 Task: Add Bob's Red Mill Flaxseed Meal, Whole Ground to the cart.
Action: Mouse moved to (261, 130)
Screenshot: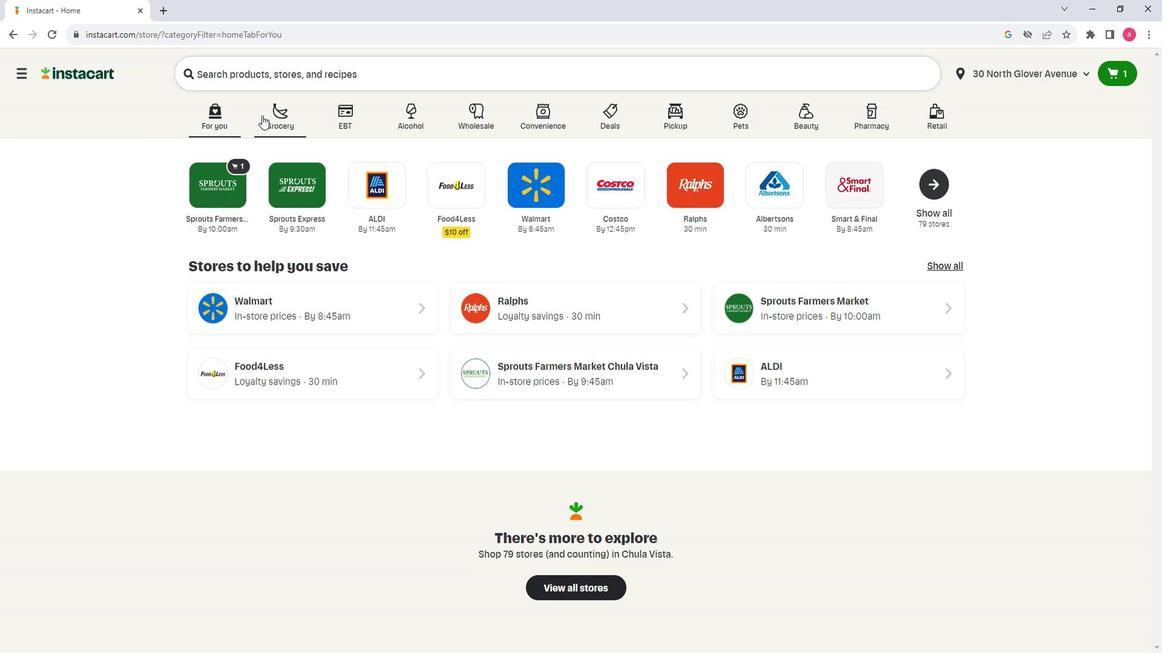 
Action: Mouse pressed left at (261, 130)
Screenshot: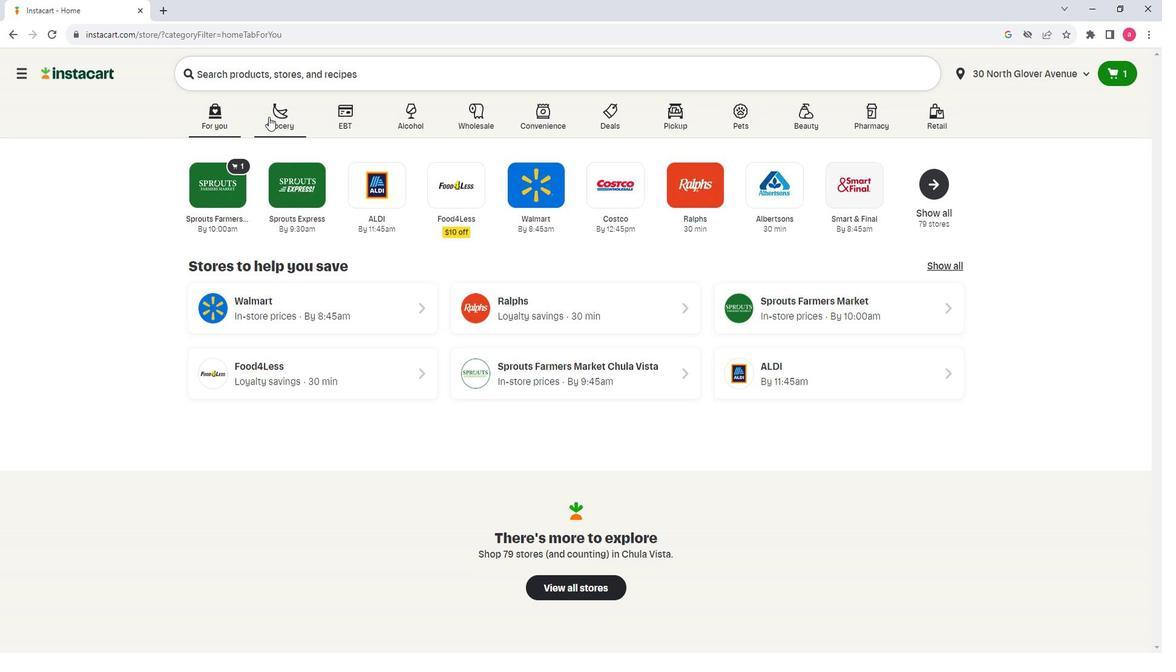 
Action: Mouse moved to (376, 355)
Screenshot: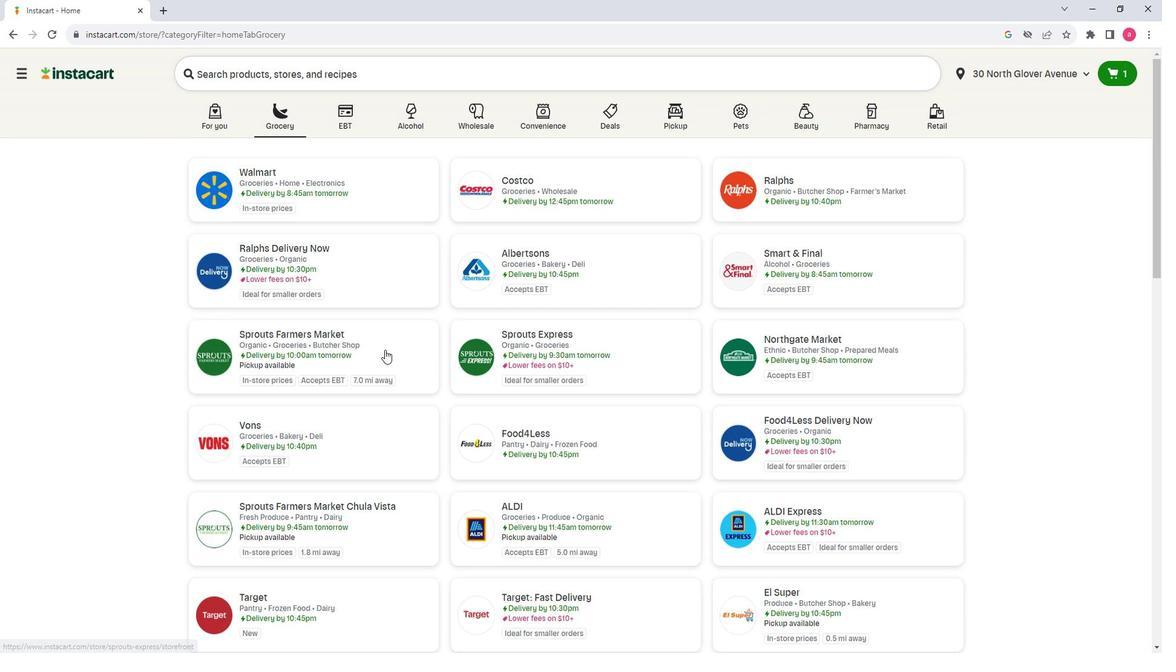 
Action: Mouse pressed left at (376, 355)
Screenshot: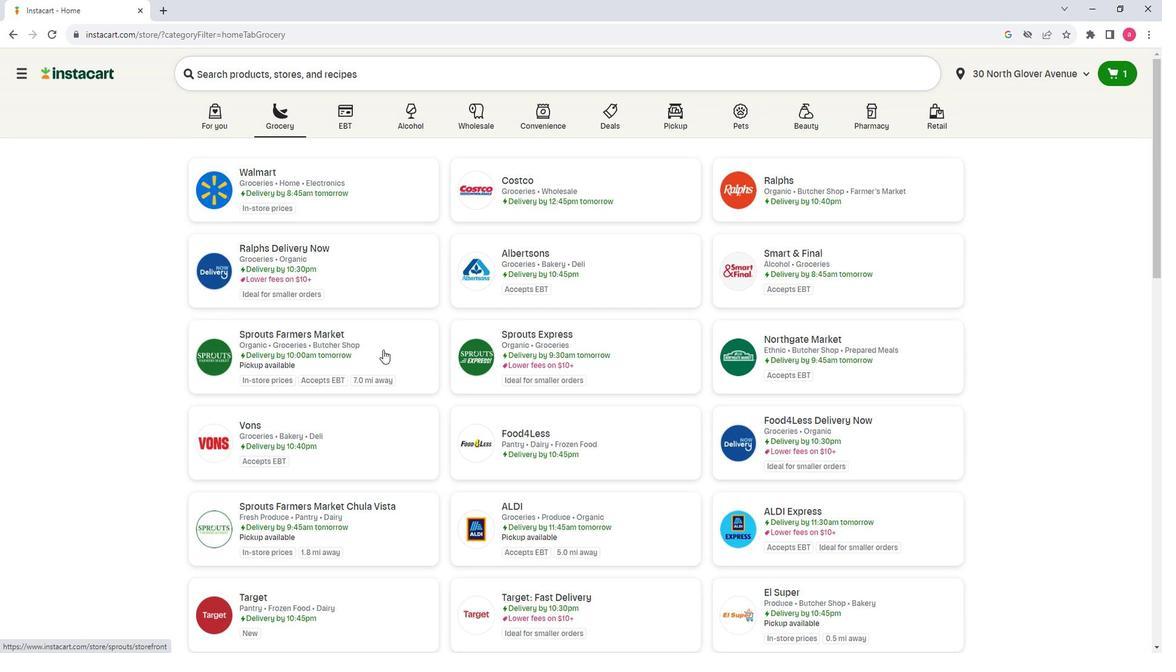 
Action: Mouse moved to (120, 376)
Screenshot: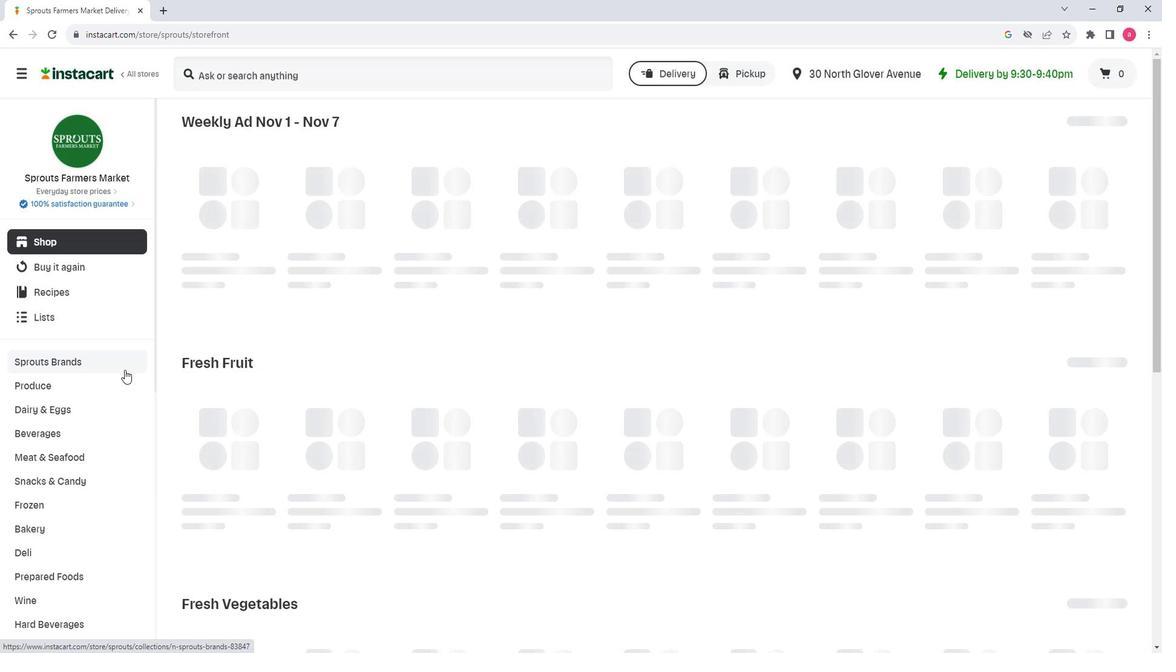 
Action: Mouse scrolled (120, 375) with delta (0, 0)
Screenshot: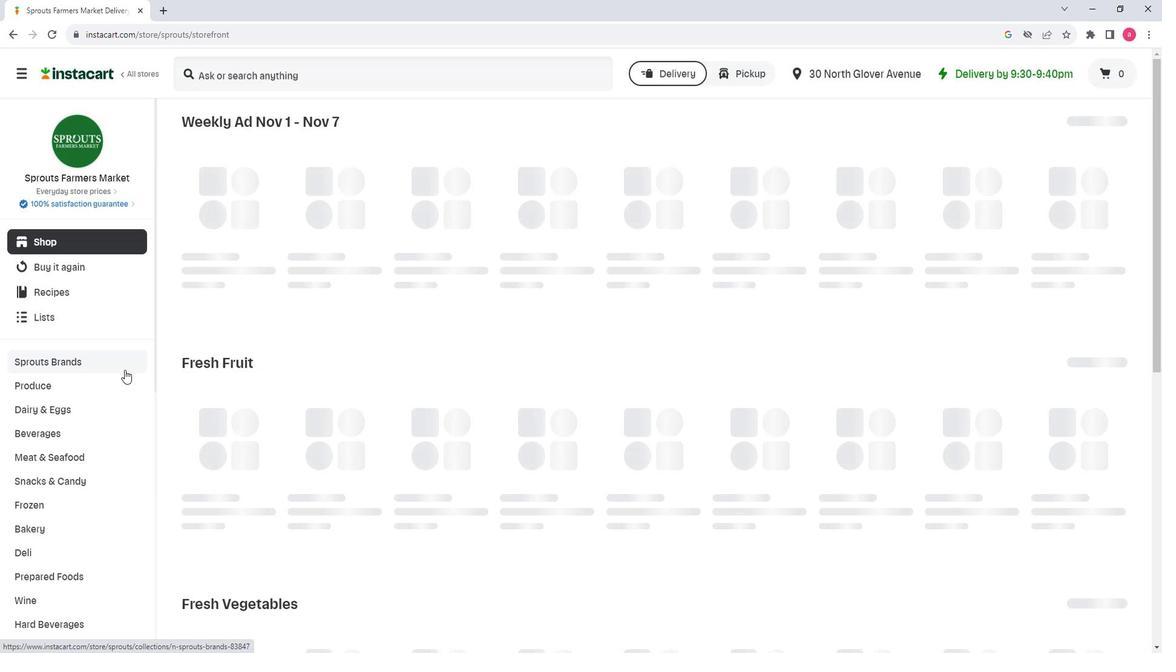 
Action: Mouse moved to (120, 377)
Screenshot: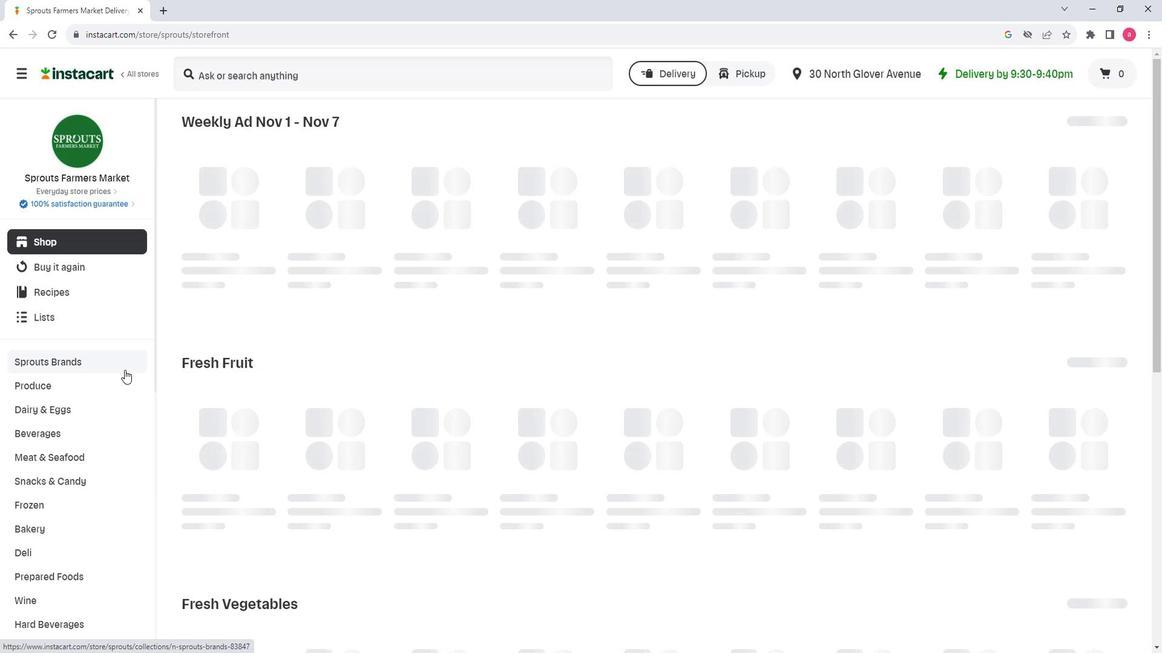 
Action: Mouse scrolled (120, 376) with delta (0, 0)
Screenshot: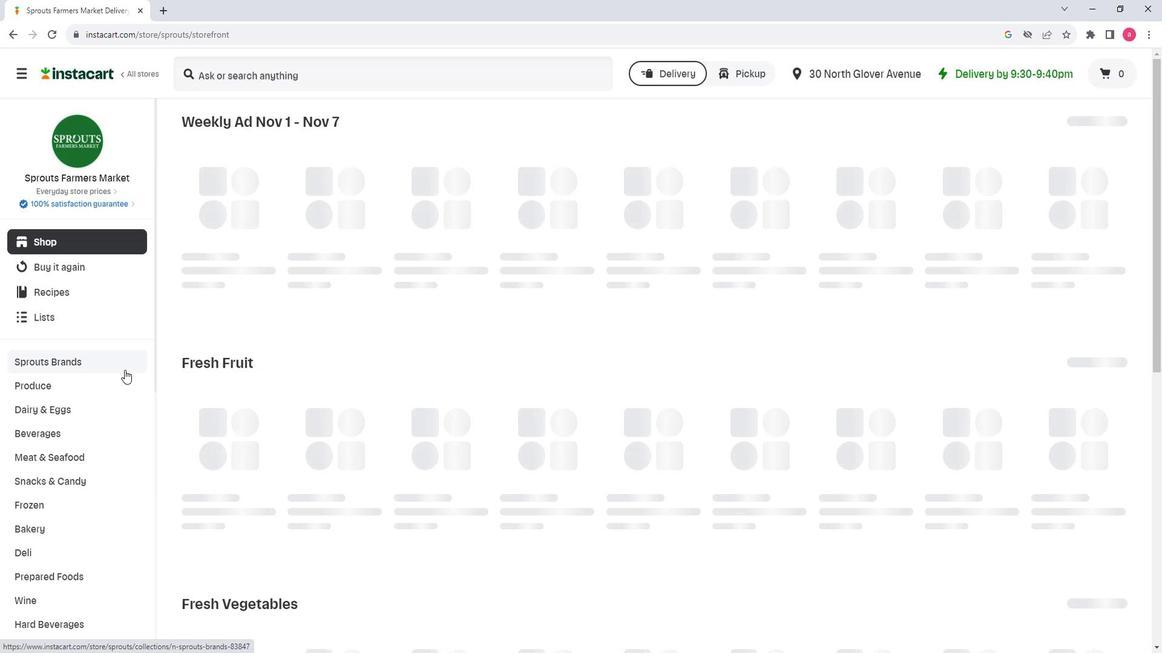 
Action: Mouse scrolled (120, 376) with delta (0, 0)
Screenshot: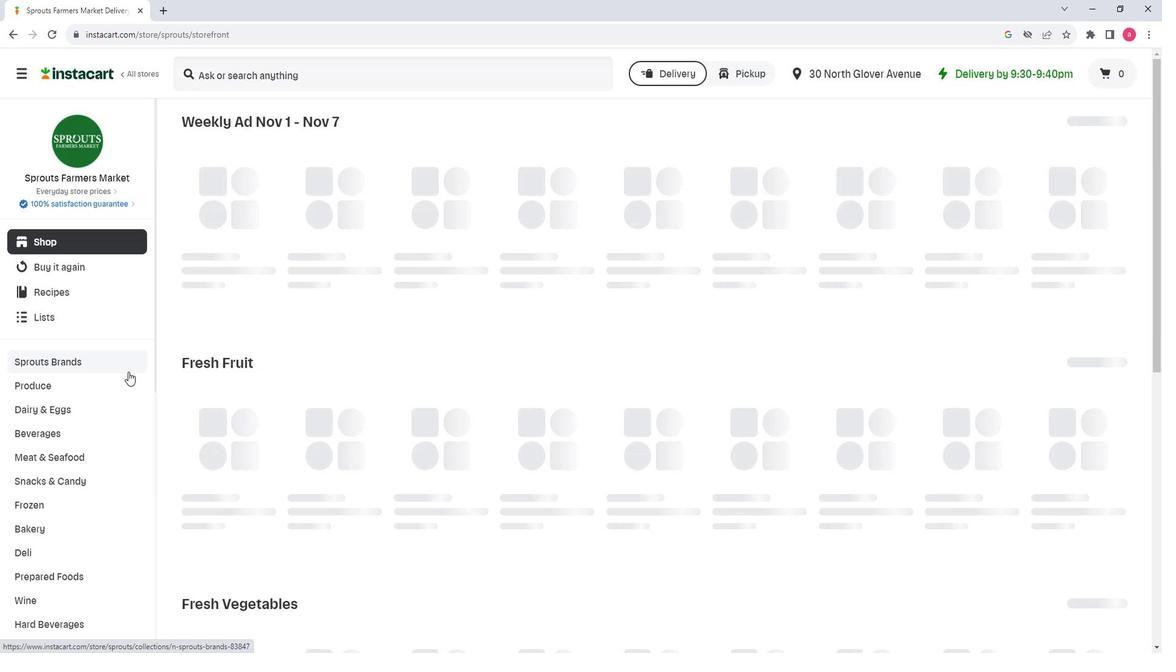 
Action: Mouse scrolled (120, 376) with delta (0, 0)
Screenshot: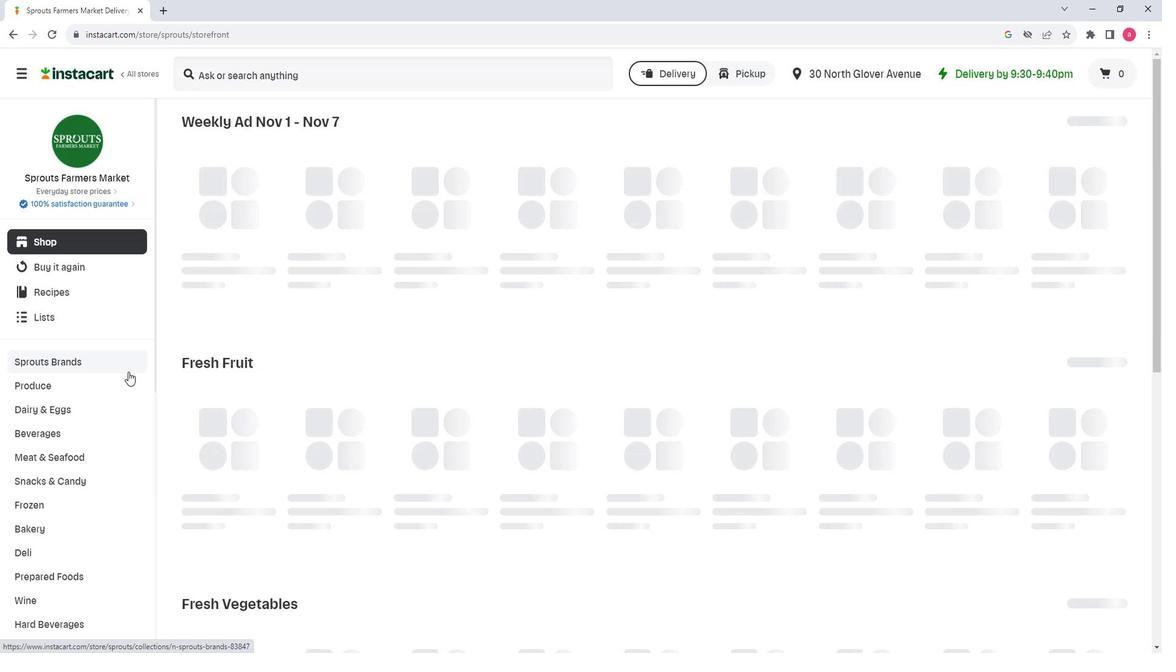 
Action: Mouse scrolled (120, 376) with delta (0, 0)
Screenshot: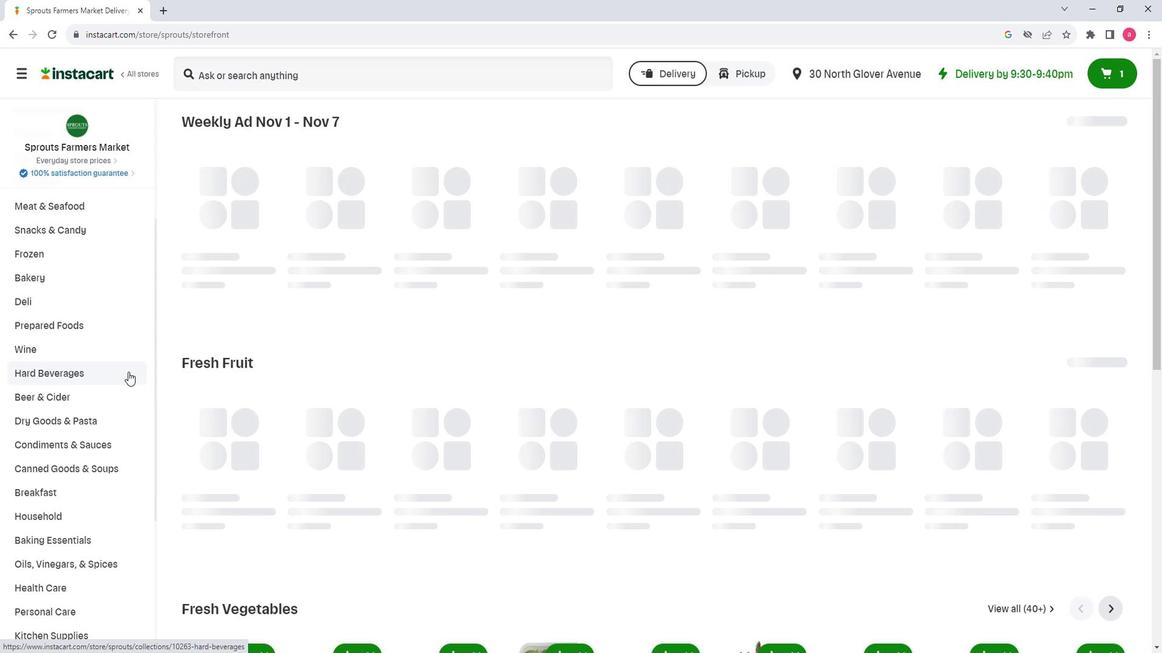 
Action: Mouse scrolled (120, 376) with delta (0, 0)
Screenshot: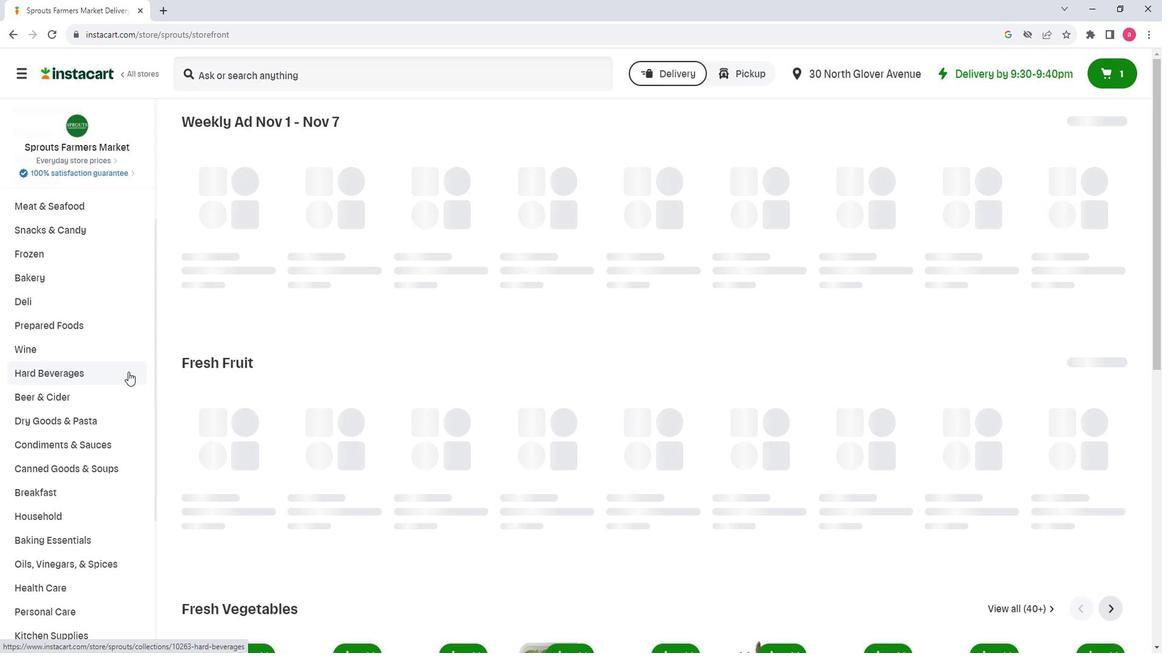 
Action: Mouse moved to (120, 378)
Screenshot: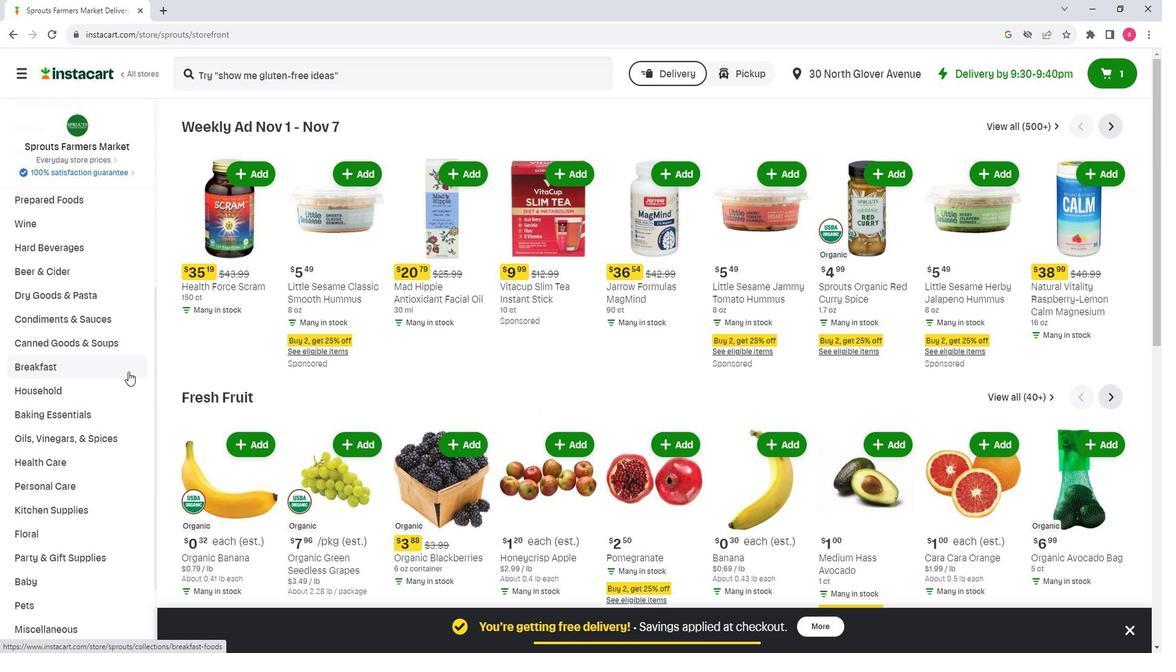
Action: Mouse scrolled (120, 378) with delta (0, 0)
Screenshot: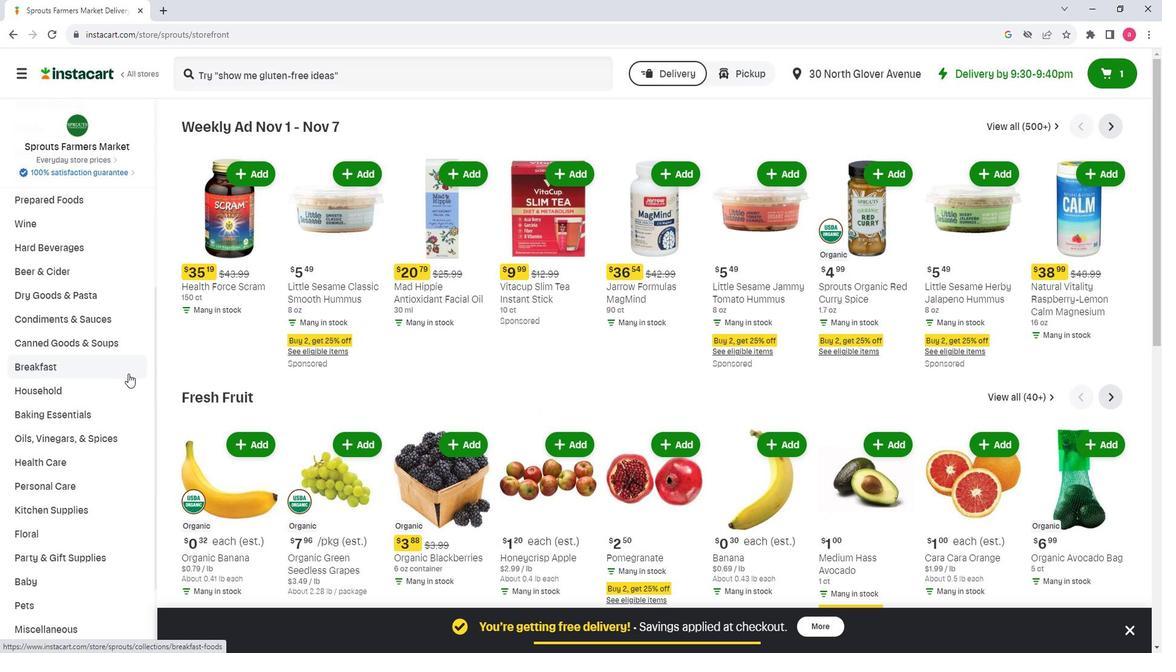
Action: Mouse moved to (94, 360)
Screenshot: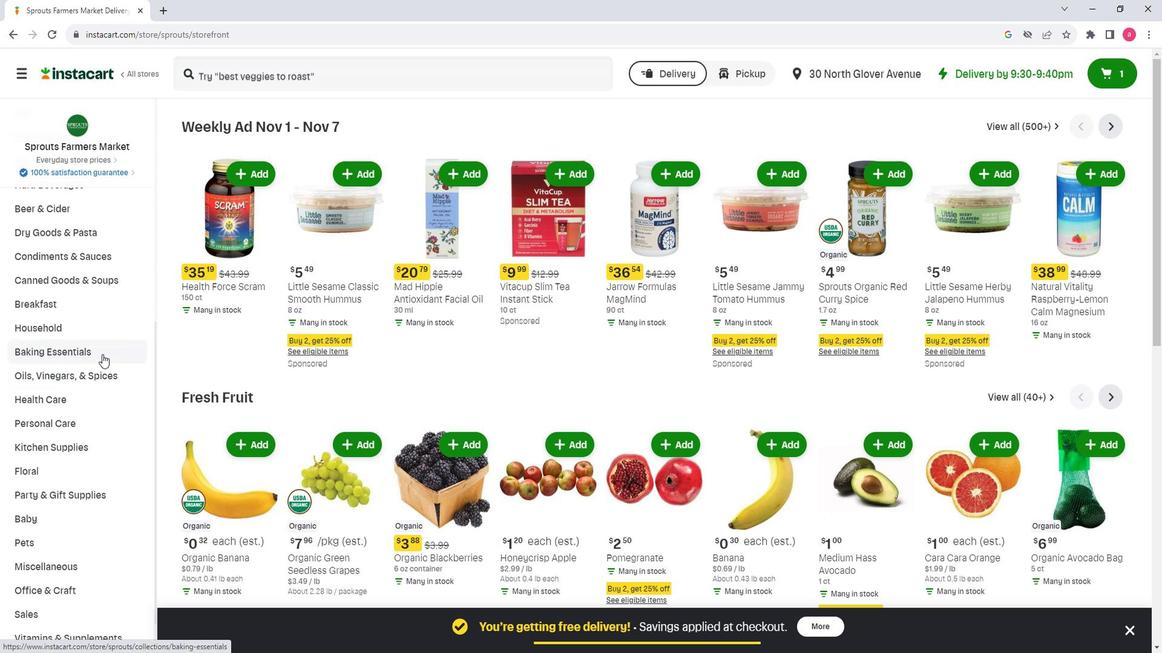 
Action: Mouse pressed left at (94, 360)
Screenshot: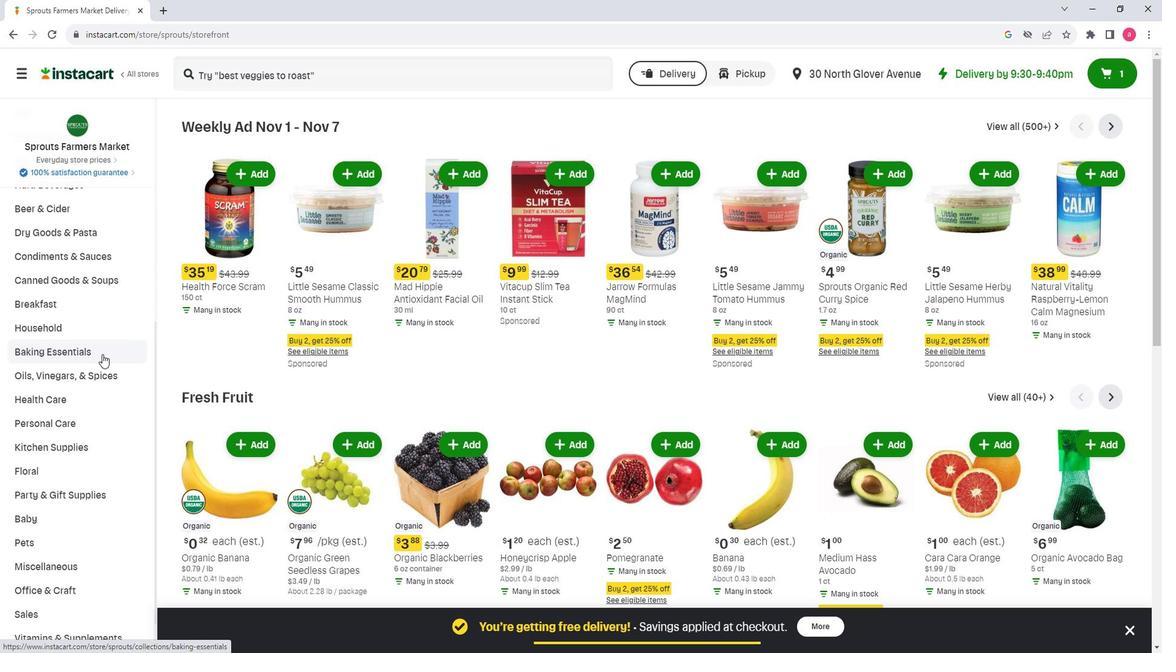 
Action: Mouse moved to (664, 168)
Screenshot: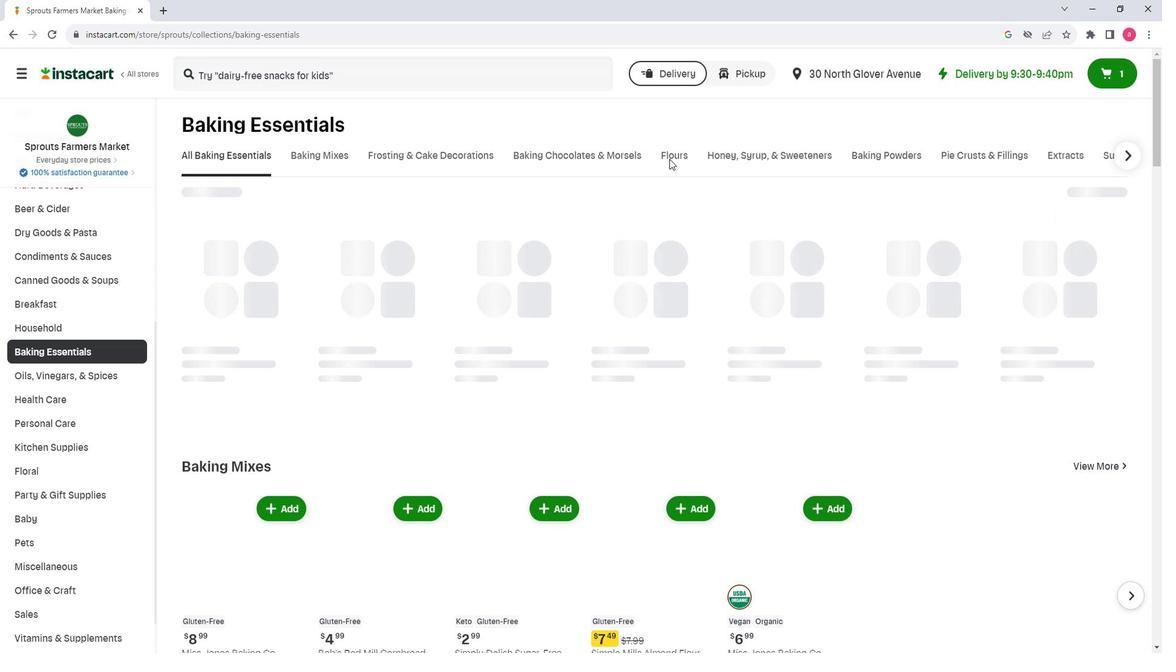 
Action: Mouse pressed left at (664, 168)
Screenshot: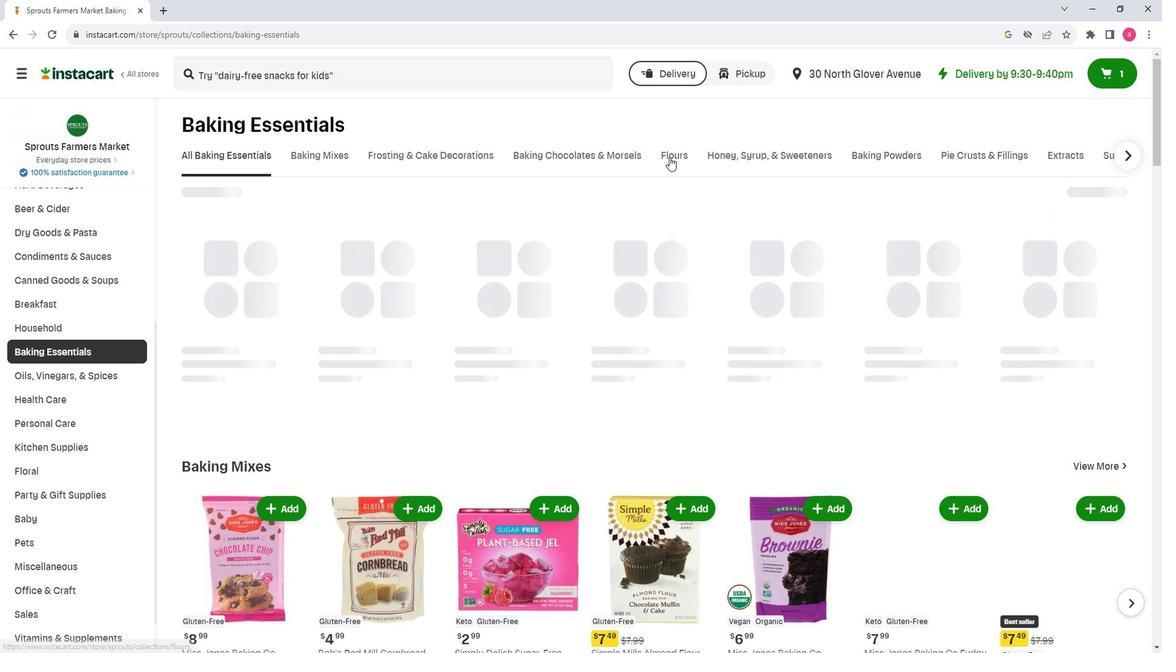 
Action: Mouse moved to (827, 224)
Screenshot: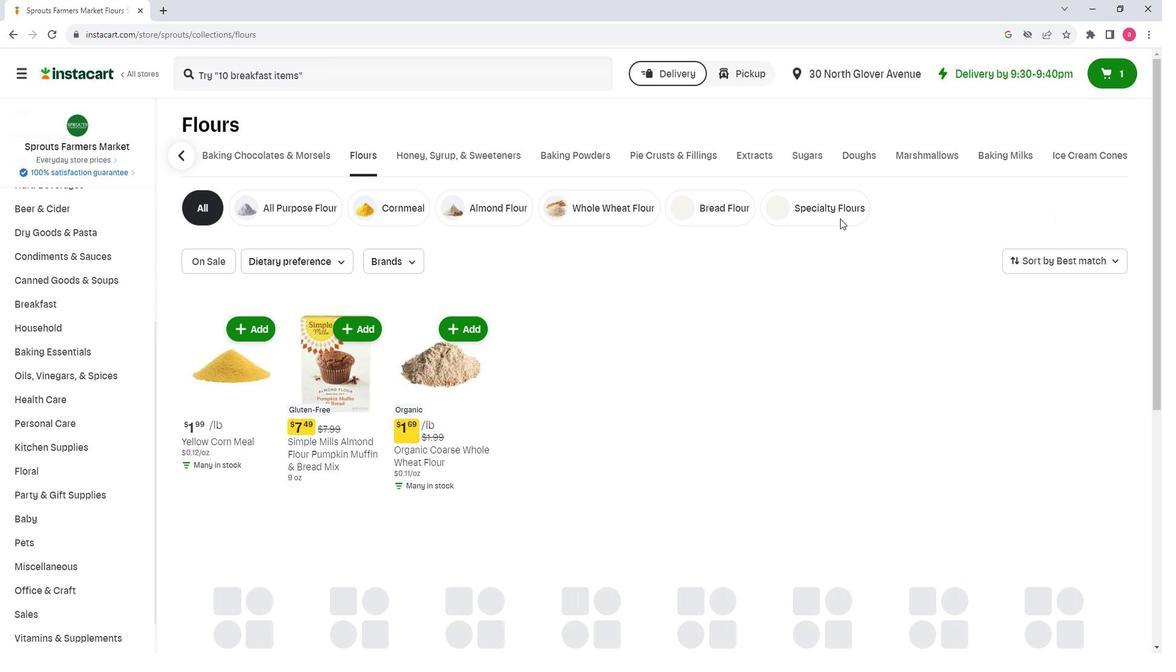 
Action: Mouse pressed left at (827, 224)
Screenshot: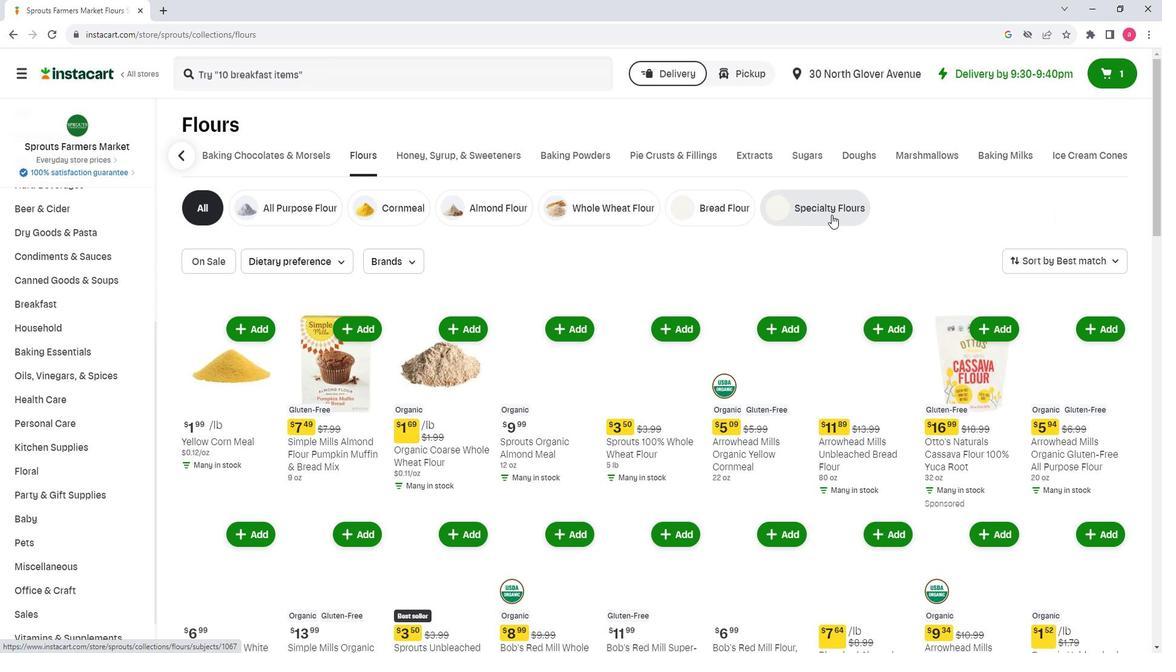 
Action: Mouse moved to (352, 82)
Screenshot: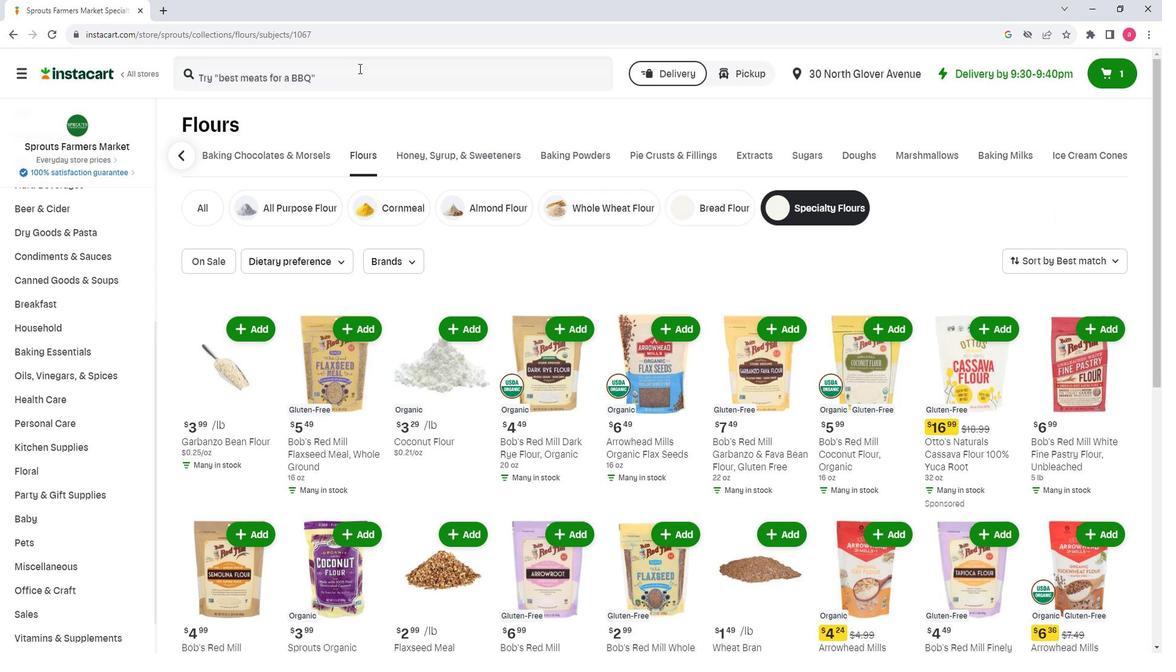 
Action: Mouse pressed left at (352, 82)
Screenshot: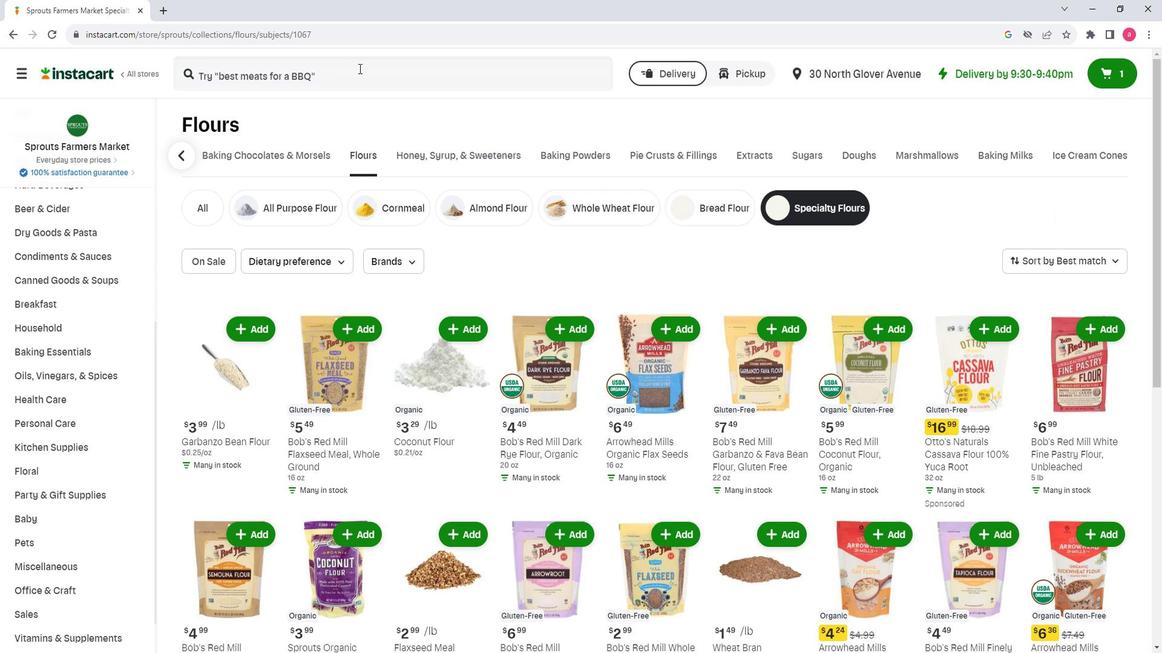 
Action: Key pressed <Key.shift>Bob's<Key.space><Key.shift>Rw<Key.backspace>ed<Key.space><Key.shift><Key.shift><Key.shift><Key.shift><Key.shift><Key.shift><Key.shift><Key.shift>Mill<Key.space><Key.shift>Flaxseed<Key.space><Key.shift>Meal,<Key.space><Key.shift>Whole<Key.space><Key.shift>Ground<Key.space><Key.enter>
Screenshot: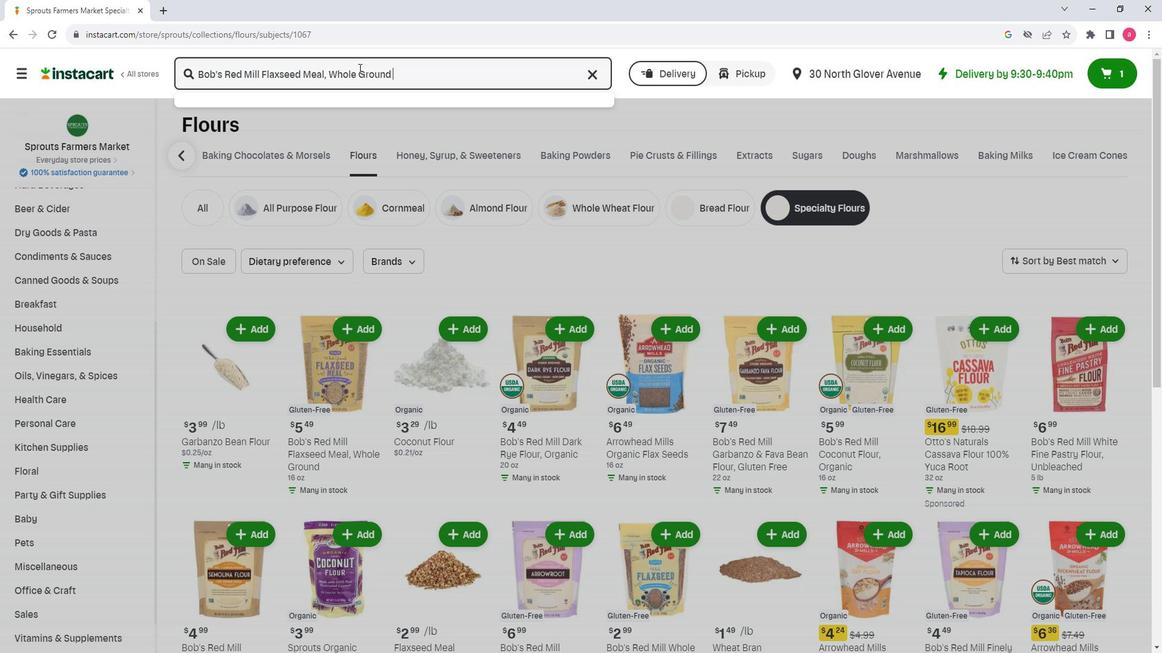 
Action: Mouse moved to (325, 196)
Screenshot: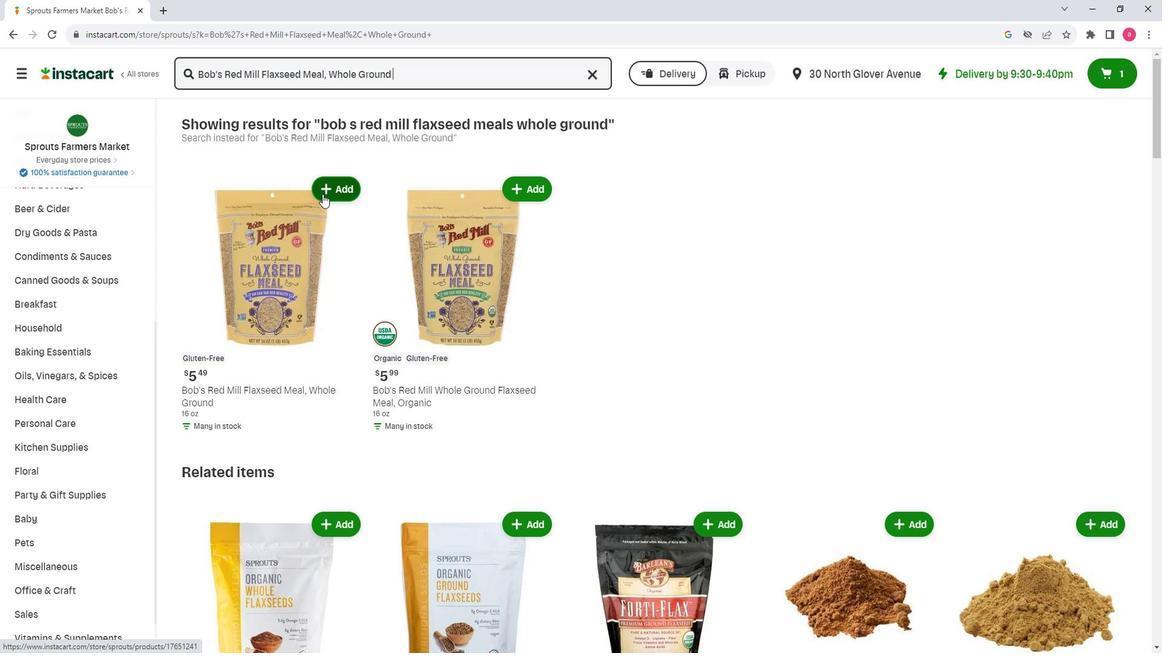 
Action: Mouse pressed left at (325, 196)
Screenshot: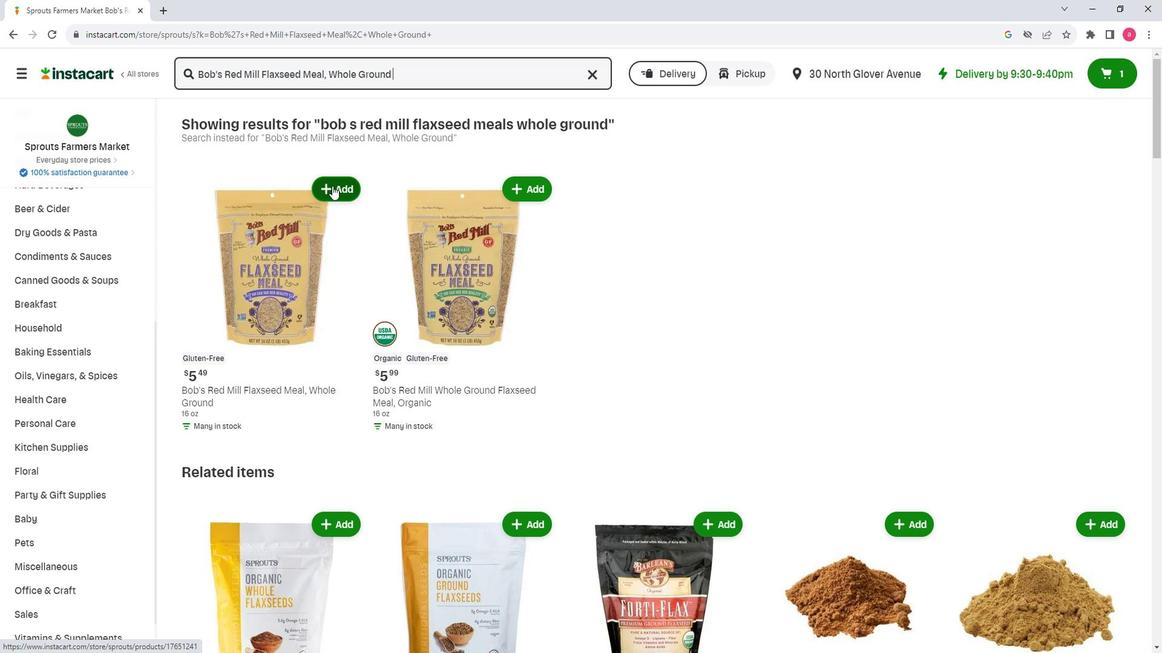 
Action: Mouse moved to (325, 254)
Screenshot: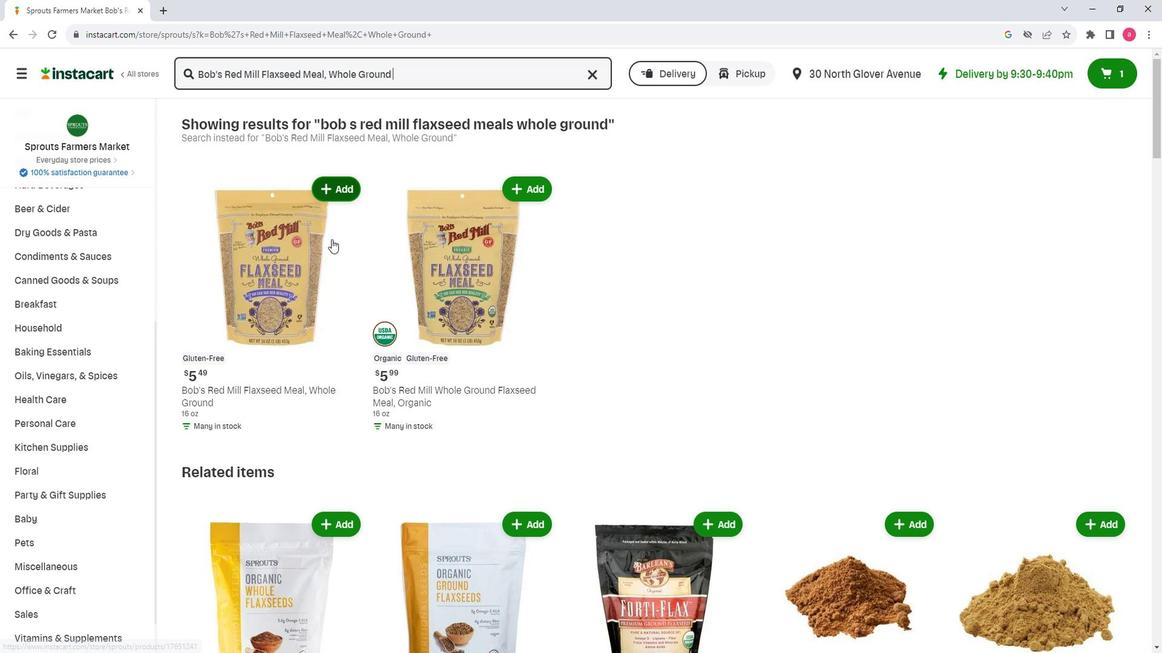 
